 Task: Change the minimum contrast ratio to 7.
Action: Mouse moved to (13, 498)
Screenshot: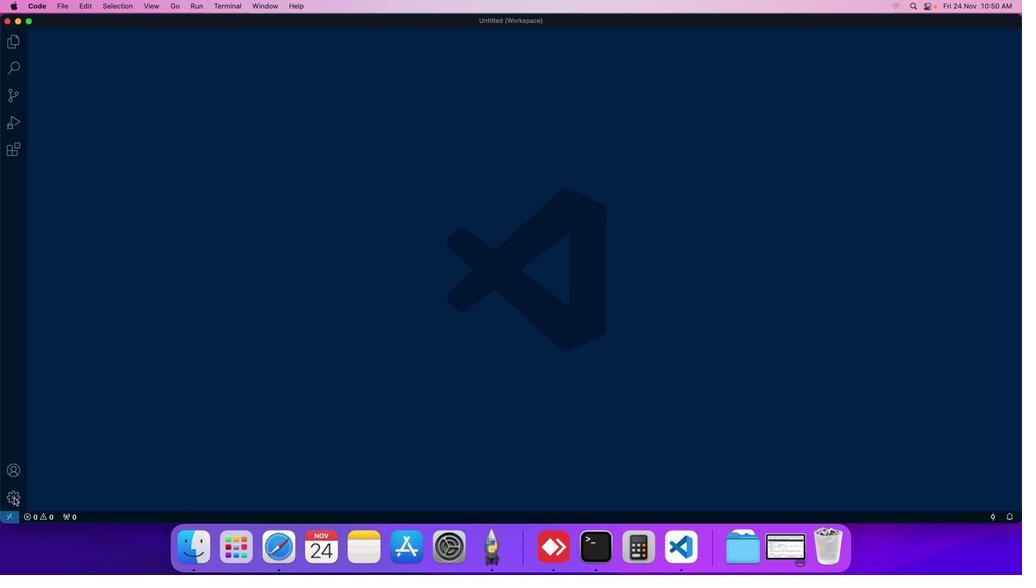 
Action: Mouse pressed left at (13, 498)
Screenshot: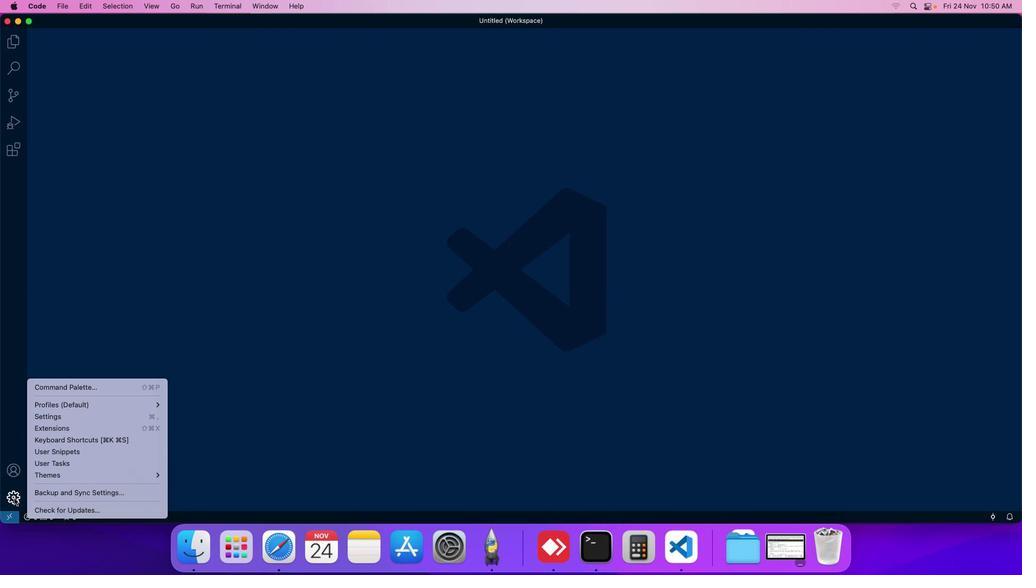 
Action: Mouse moved to (138, 418)
Screenshot: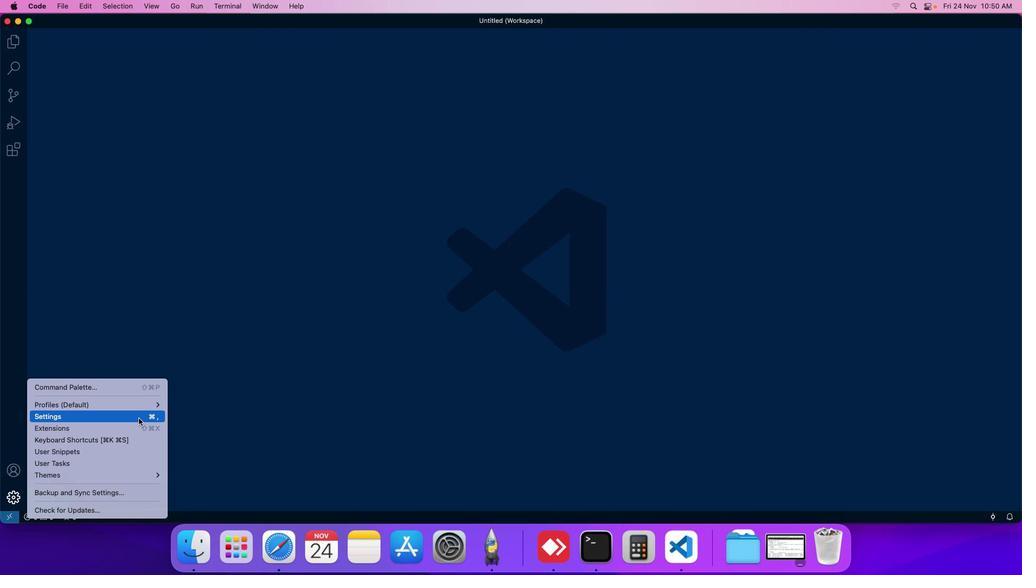 
Action: Mouse pressed left at (138, 418)
Screenshot: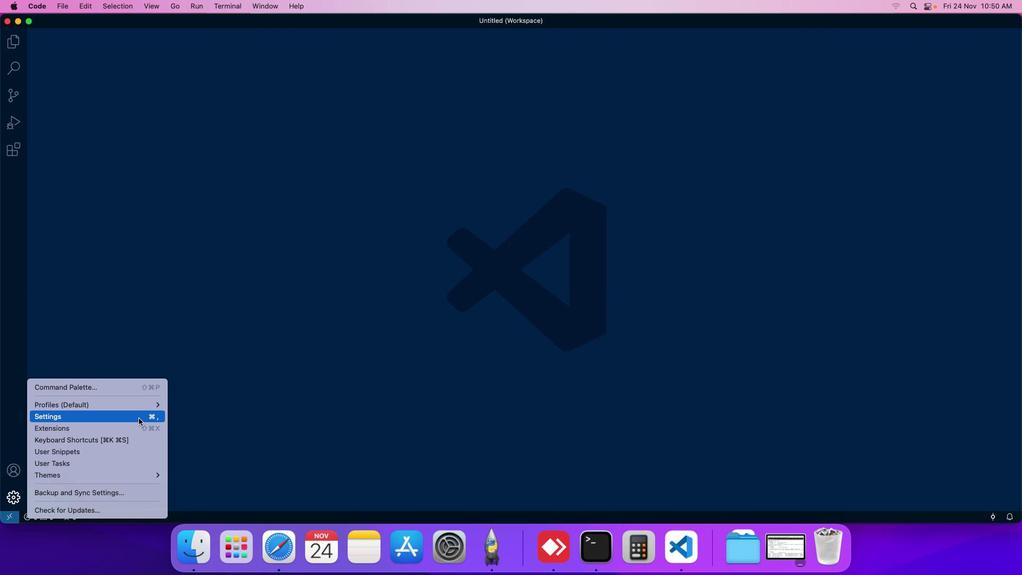 
Action: Mouse moved to (229, 156)
Screenshot: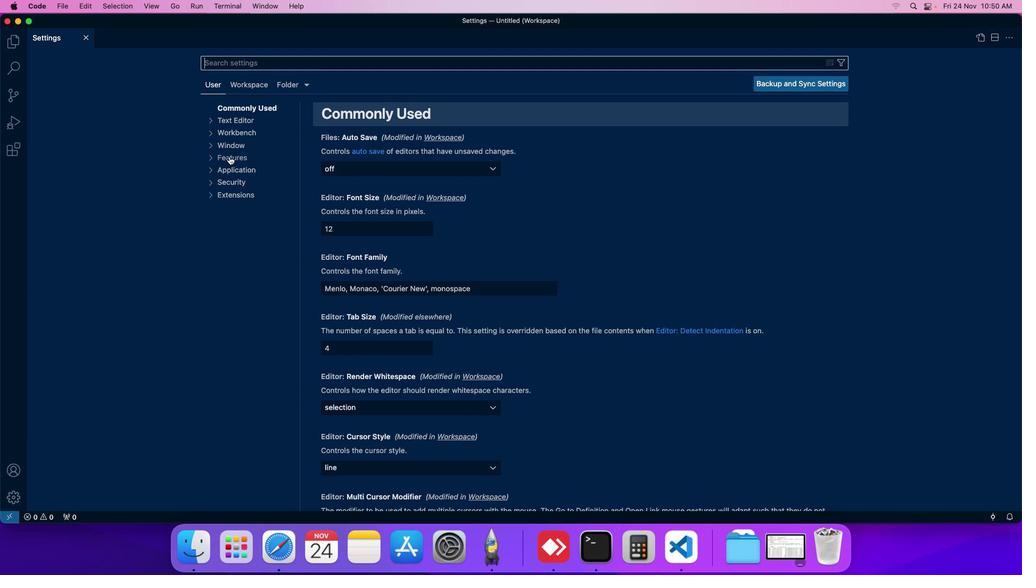 
Action: Mouse pressed left at (229, 156)
Screenshot: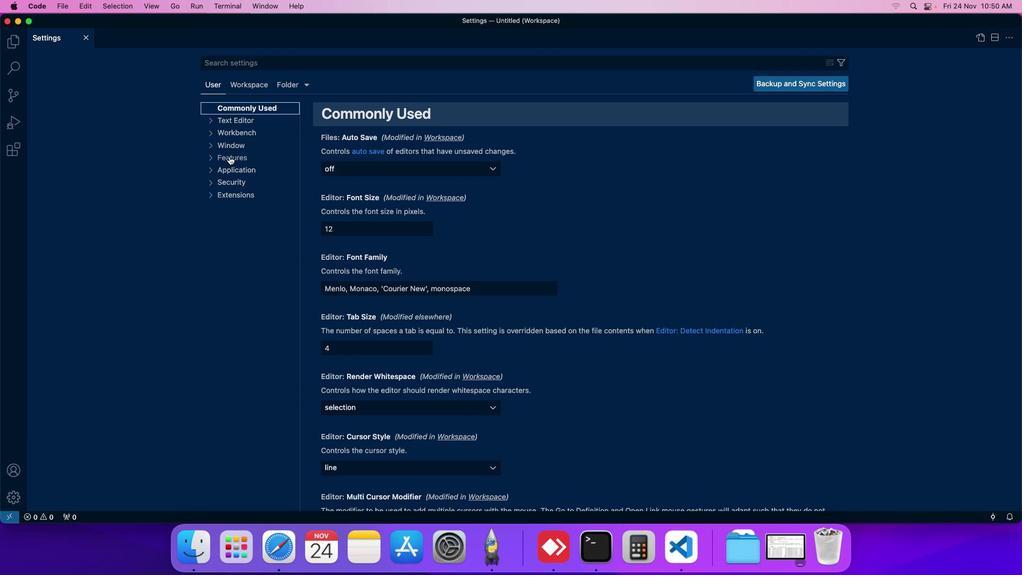 
Action: Mouse moved to (225, 253)
Screenshot: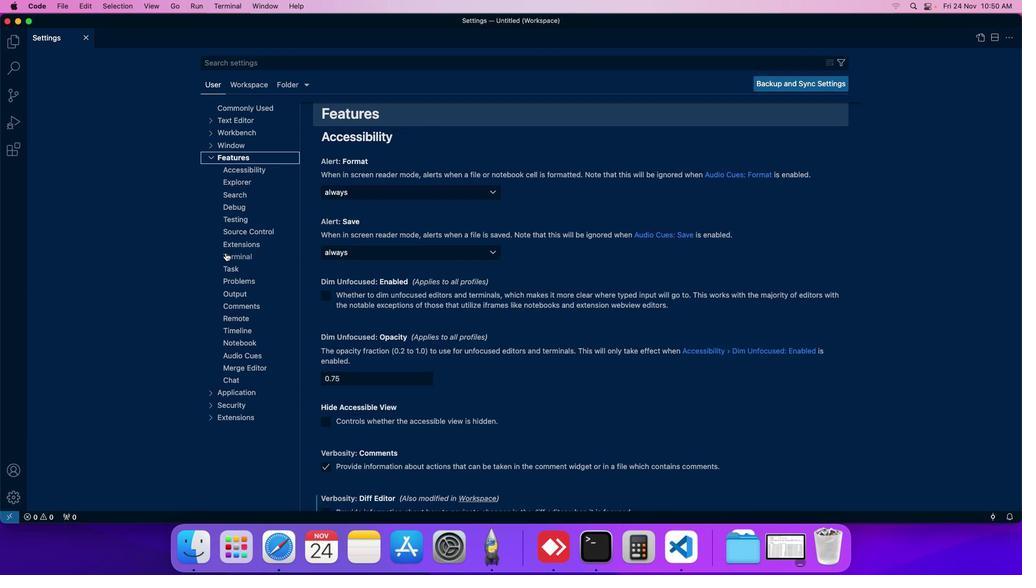 
Action: Mouse pressed left at (225, 253)
Screenshot: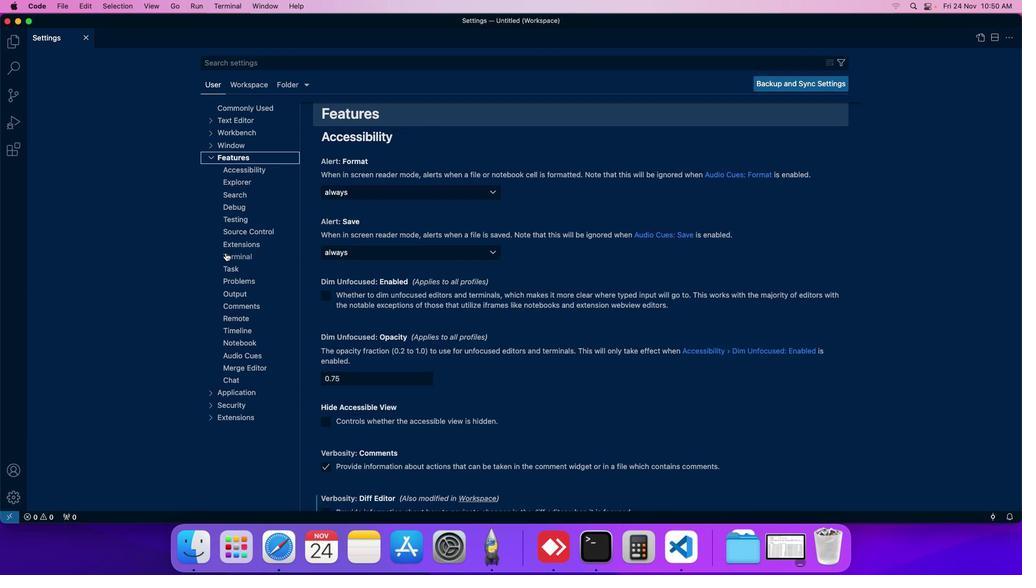 
Action: Mouse moved to (393, 310)
Screenshot: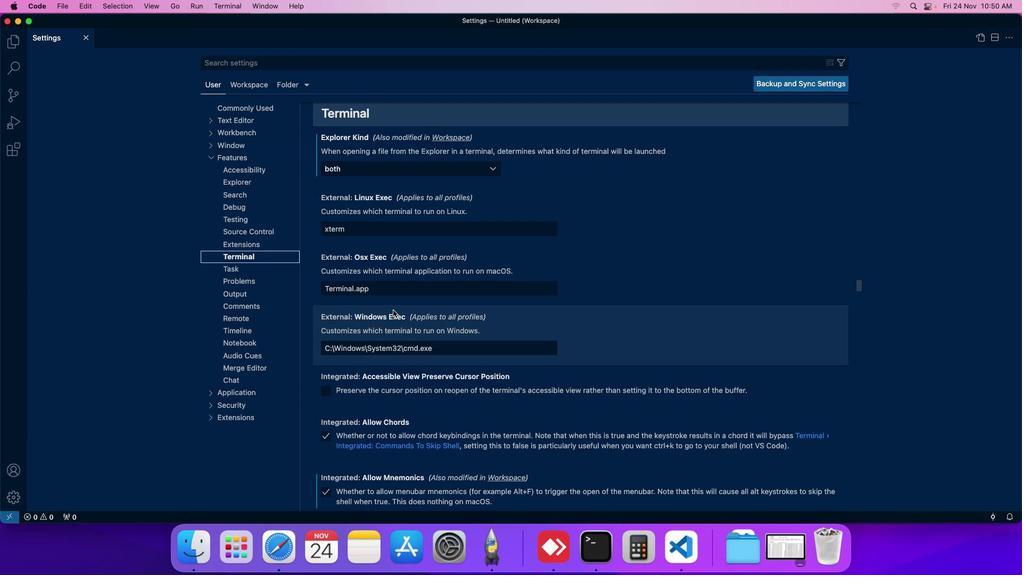 
Action: Mouse scrolled (393, 310) with delta (0, 0)
Screenshot: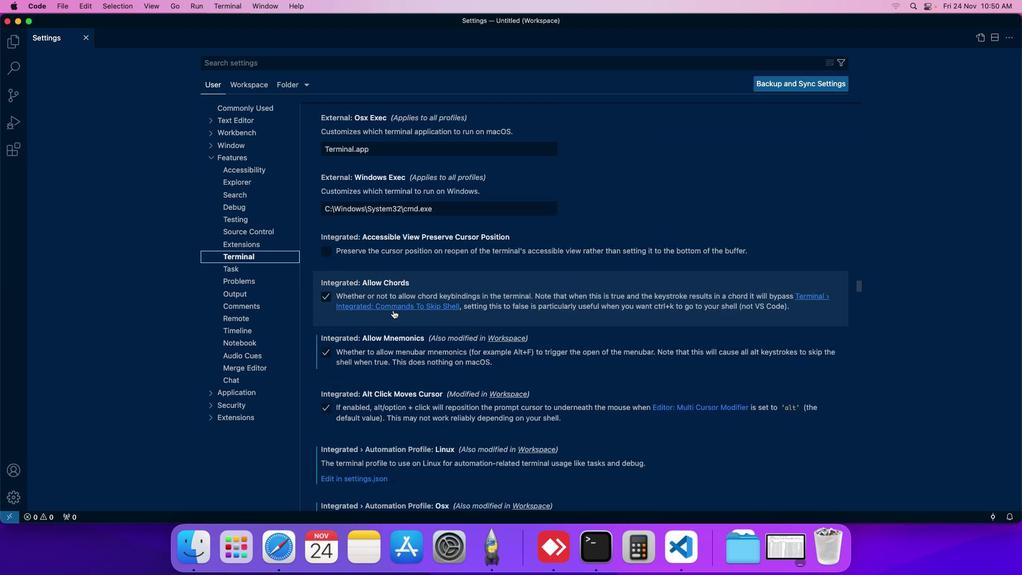 
Action: Mouse scrolled (393, 310) with delta (0, 0)
Screenshot: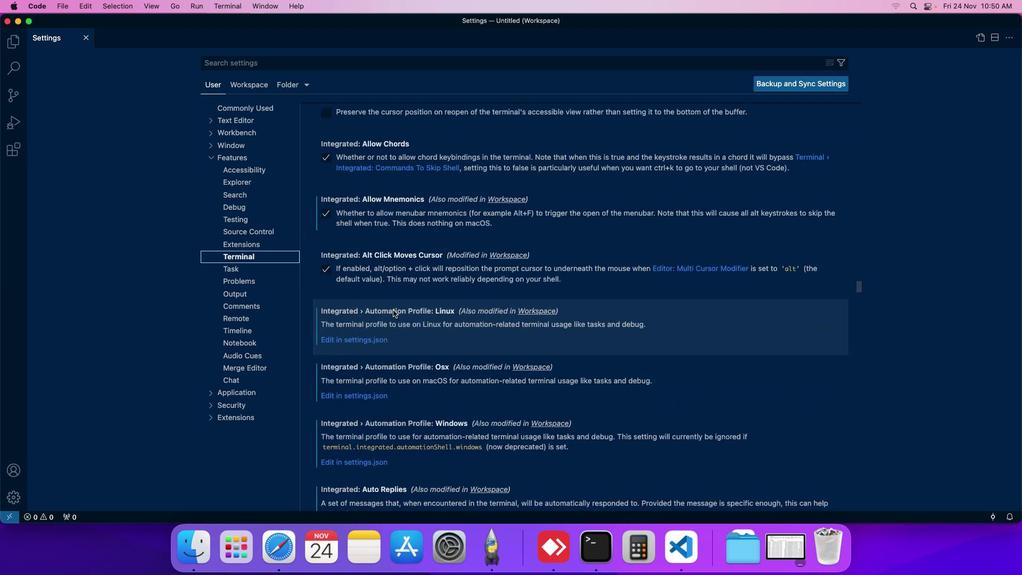 
Action: Mouse scrolled (393, 310) with delta (0, 0)
Screenshot: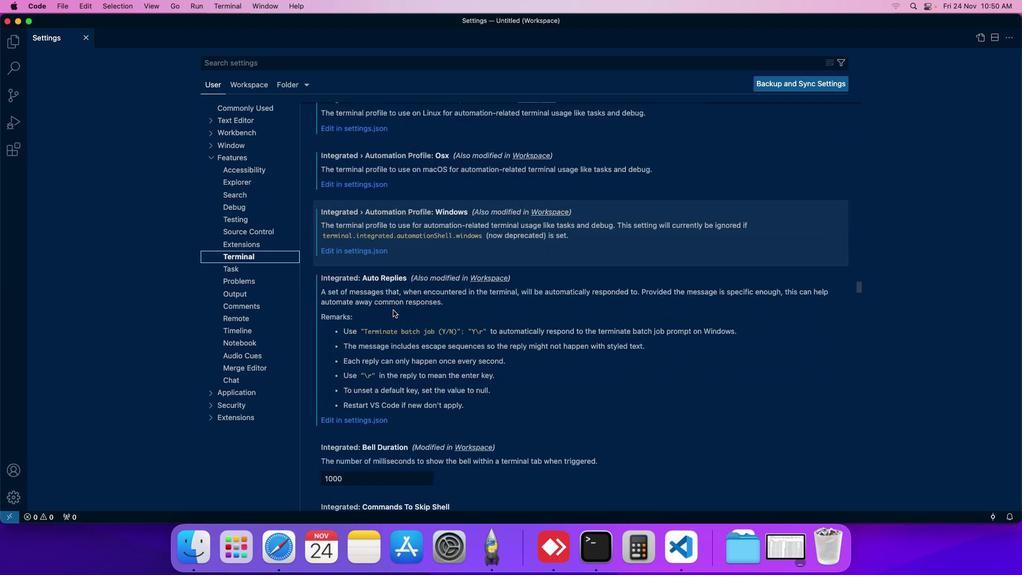 
Action: Mouse scrolled (393, 310) with delta (0, 0)
Screenshot: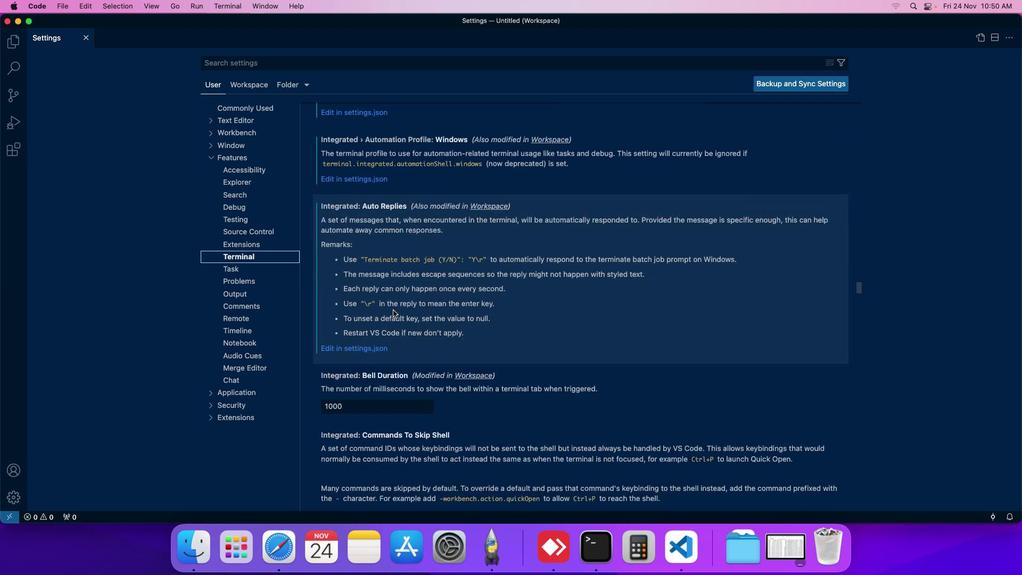 
Action: Mouse scrolled (393, 310) with delta (0, 0)
Screenshot: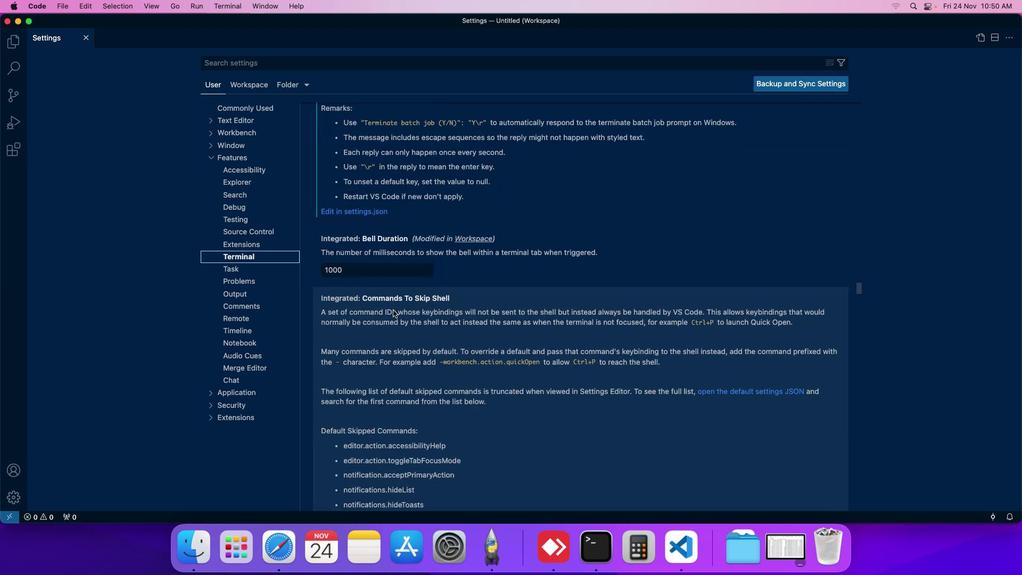 
Action: Mouse scrolled (393, 310) with delta (0, 0)
Screenshot: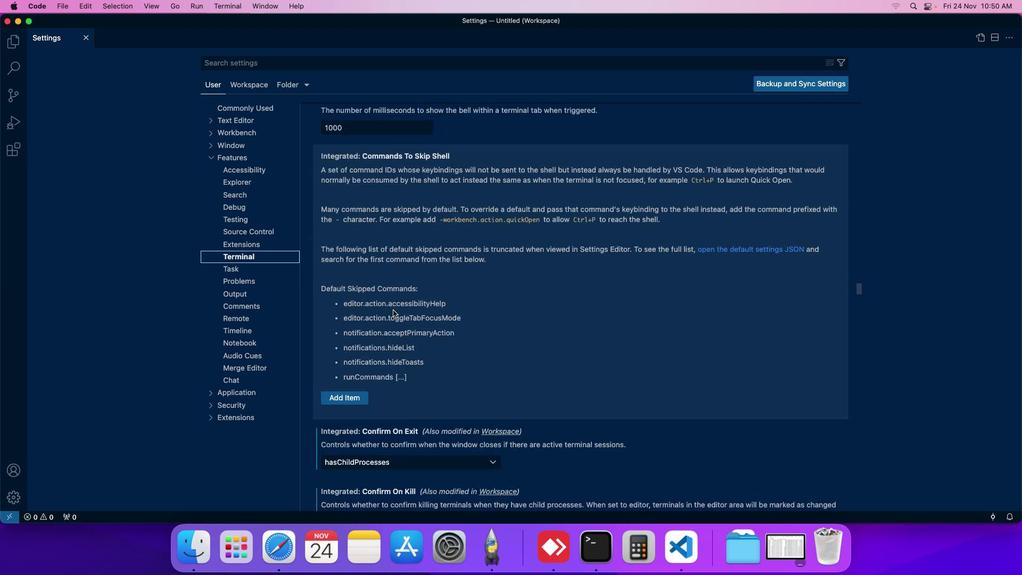 
Action: Mouse scrolled (393, 310) with delta (0, 0)
Screenshot: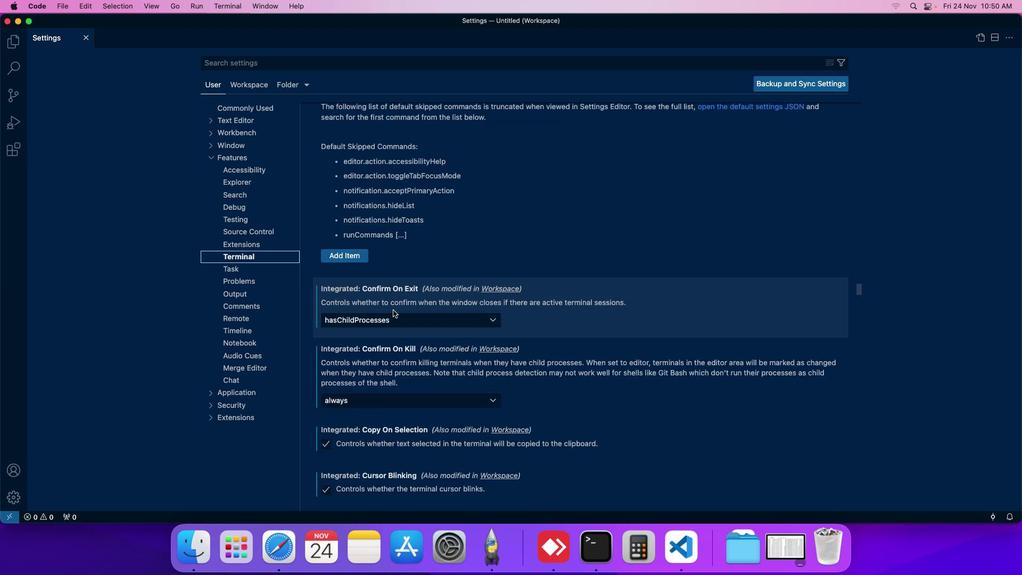 
Action: Mouse scrolled (393, 310) with delta (0, 0)
Screenshot: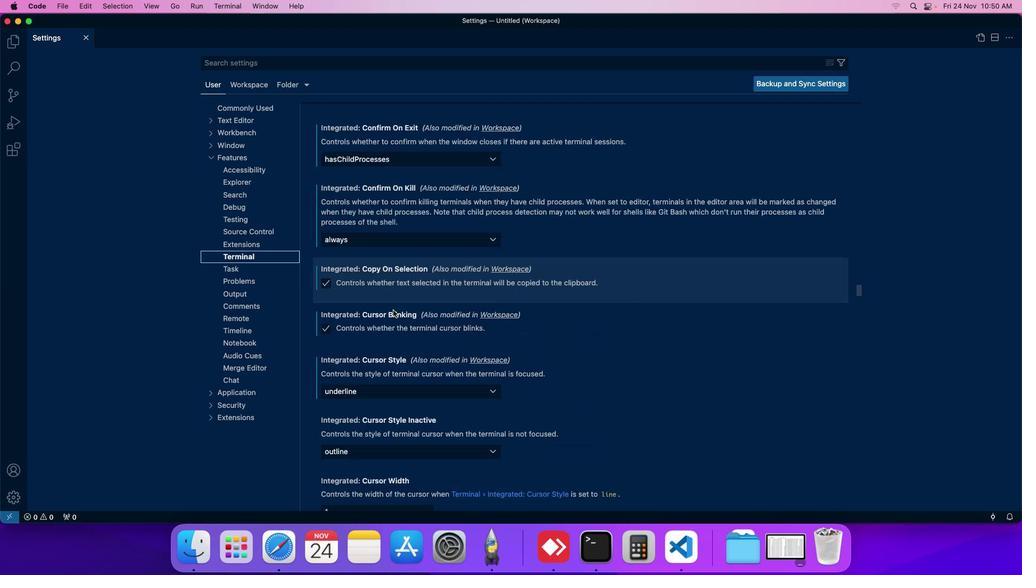 
Action: Mouse scrolled (393, 310) with delta (0, 0)
Screenshot: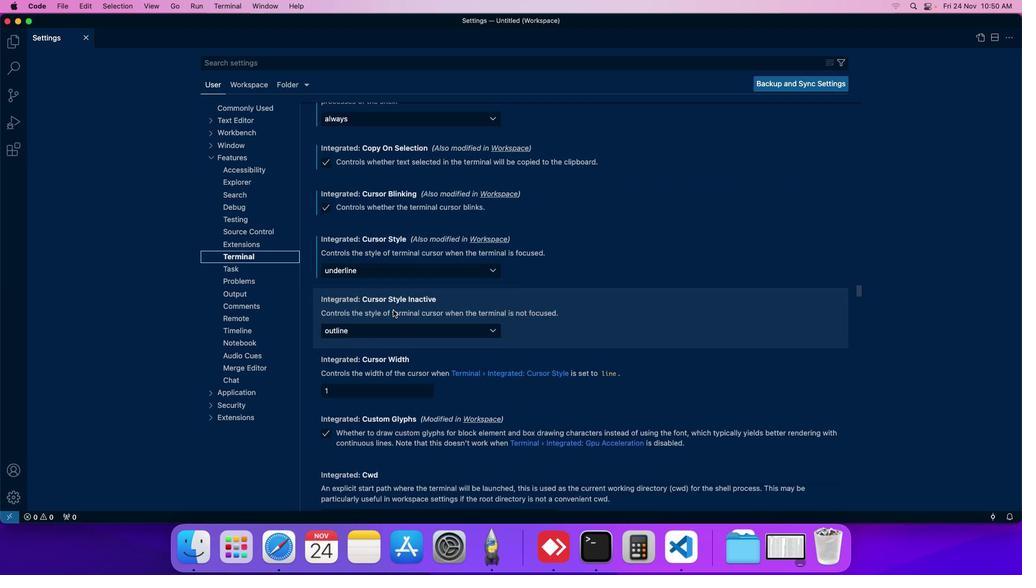 
Action: Mouse scrolled (393, 310) with delta (0, 0)
Screenshot: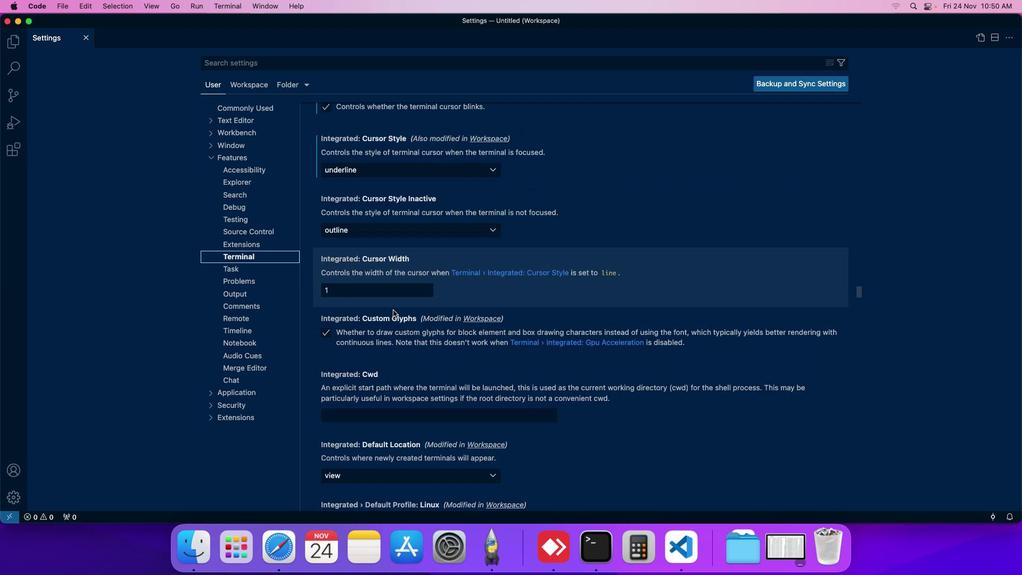 
Action: Mouse scrolled (393, 310) with delta (0, 0)
Screenshot: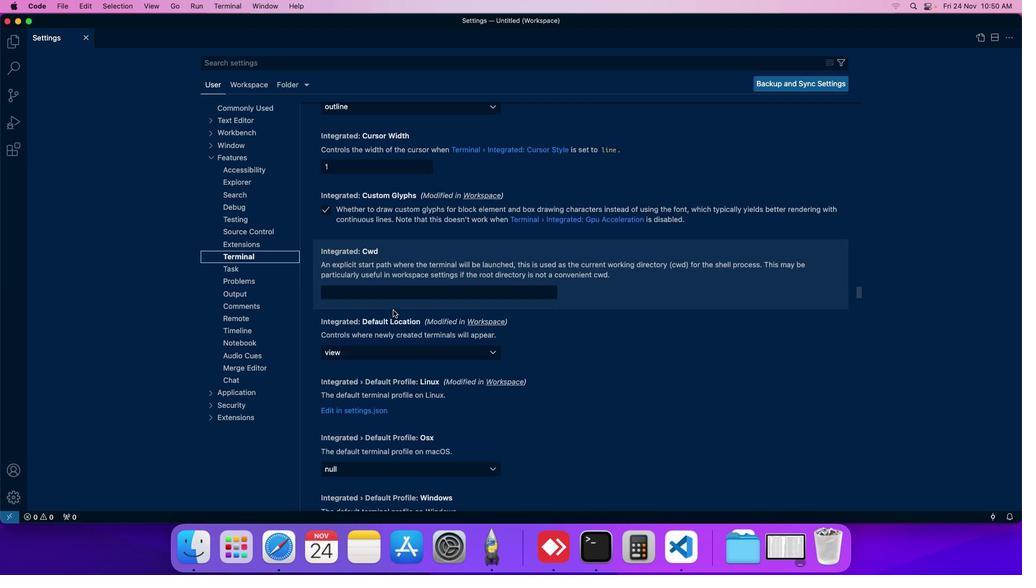 
Action: Mouse scrolled (393, 310) with delta (0, 0)
Screenshot: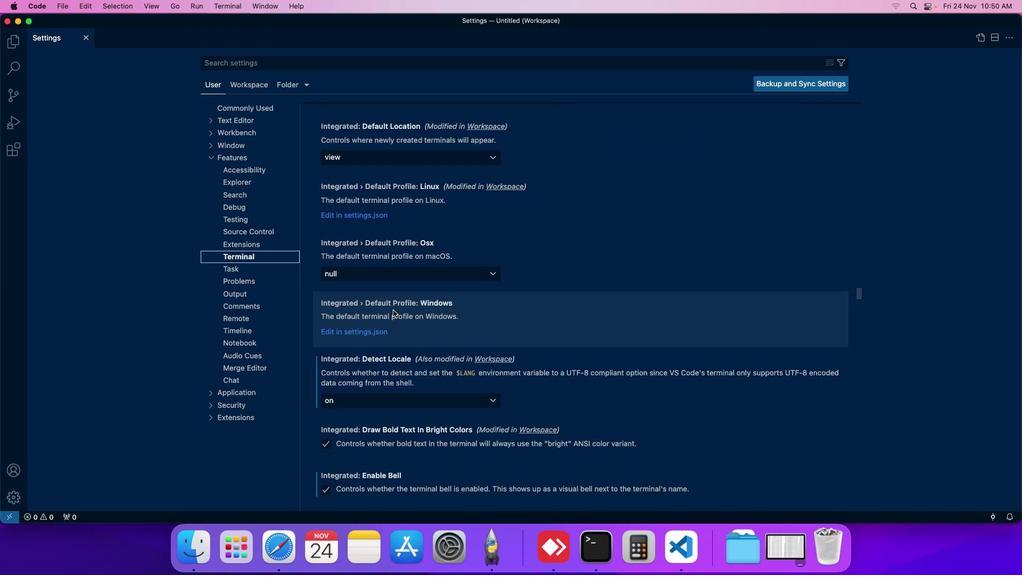 
Action: Mouse moved to (393, 310)
Screenshot: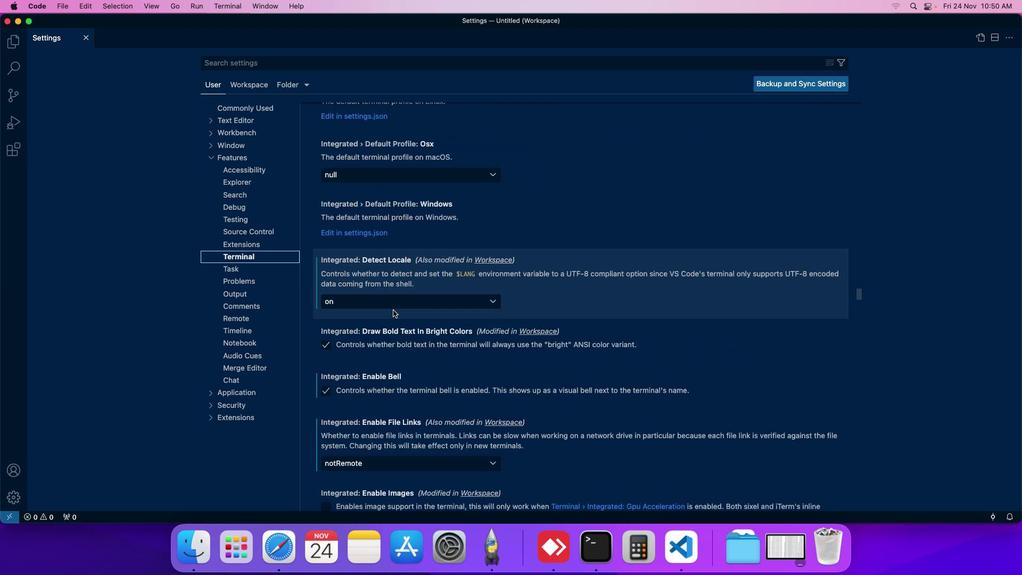 
Action: Mouse scrolled (393, 310) with delta (0, 0)
Screenshot: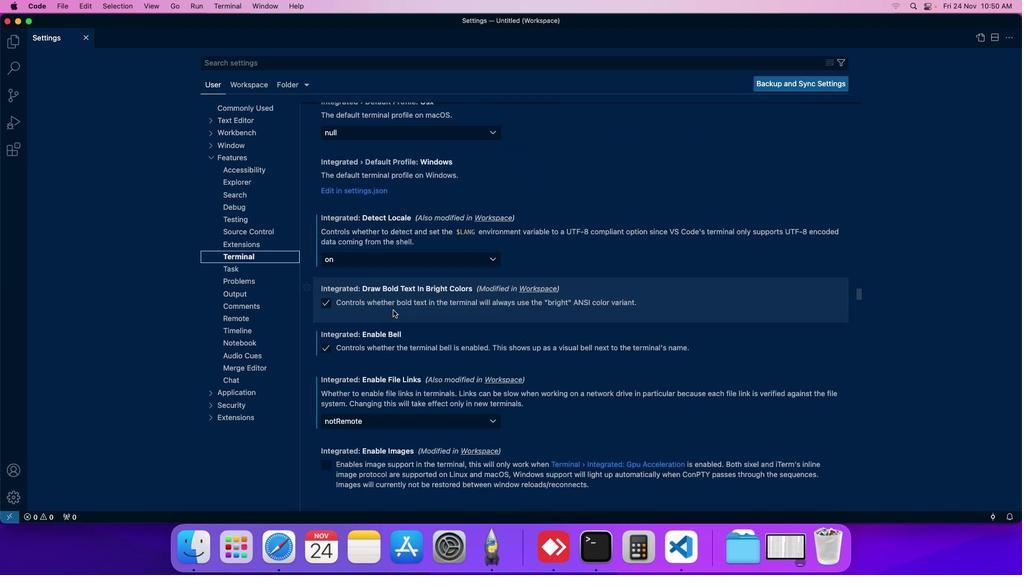 
Action: Mouse scrolled (393, 310) with delta (0, 0)
Screenshot: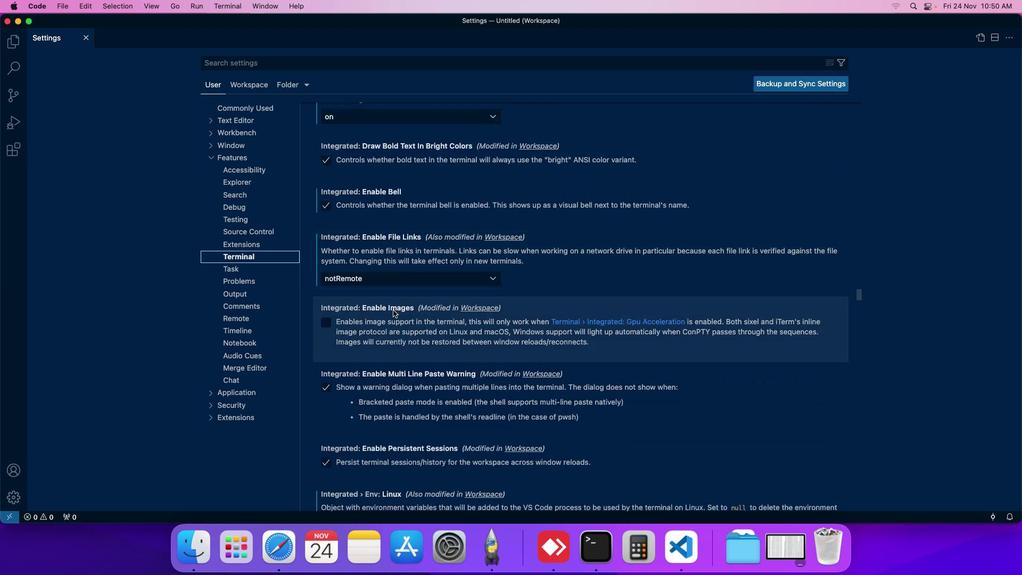 
Action: Mouse scrolled (393, 310) with delta (0, 0)
Screenshot: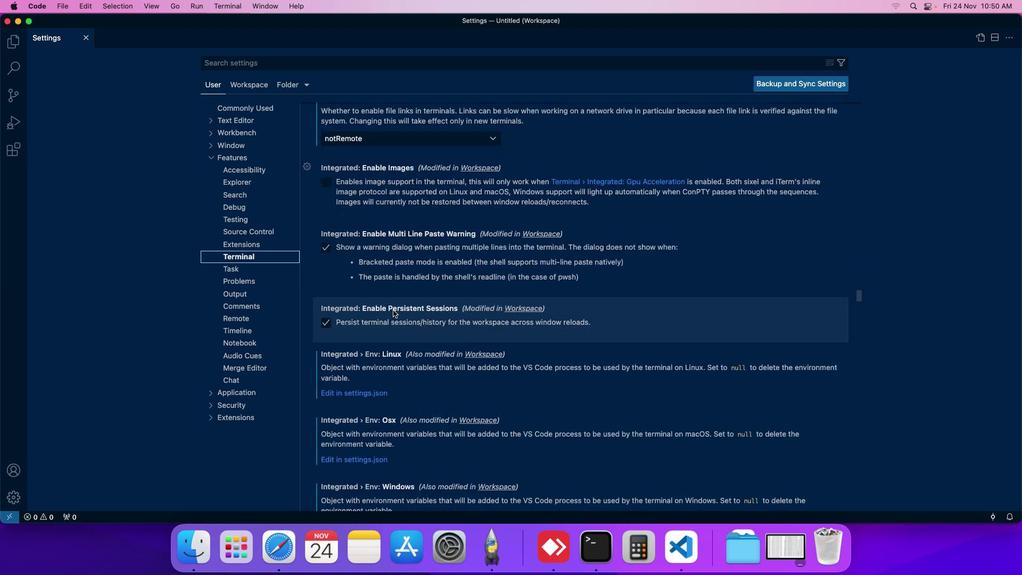 
Action: Mouse scrolled (393, 310) with delta (0, 0)
Screenshot: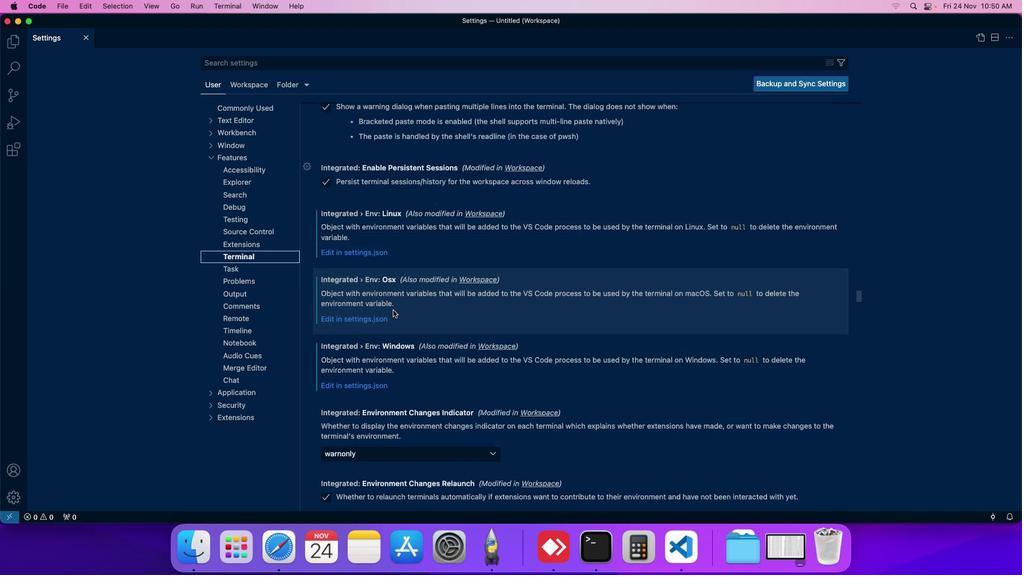 
Action: Mouse scrolled (393, 310) with delta (0, 0)
Screenshot: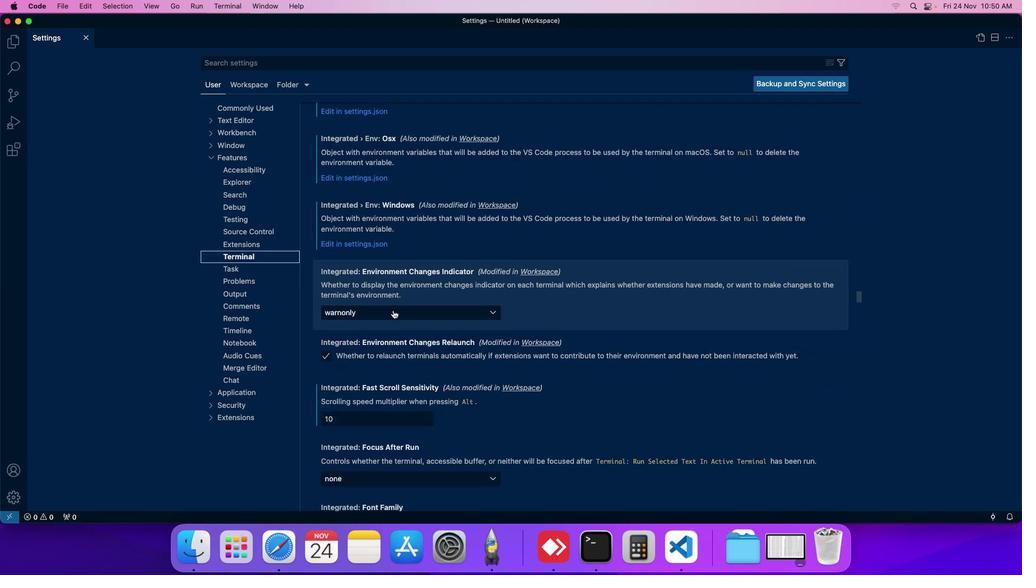 
Action: Mouse scrolled (393, 310) with delta (0, 0)
Screenshot: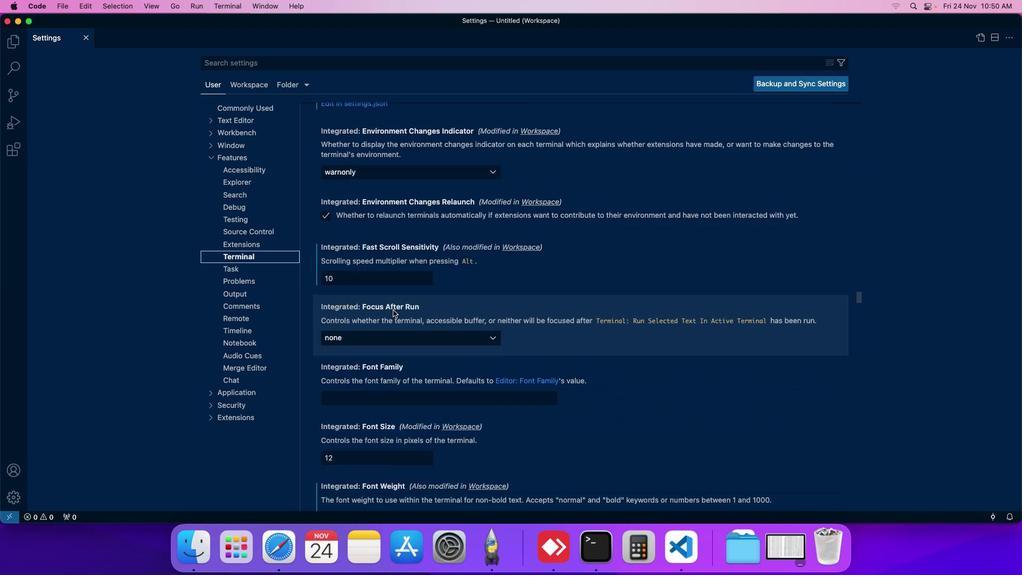 
Action: Mouse scrolled (393, 310) with delta (0, 0)
Screenshot: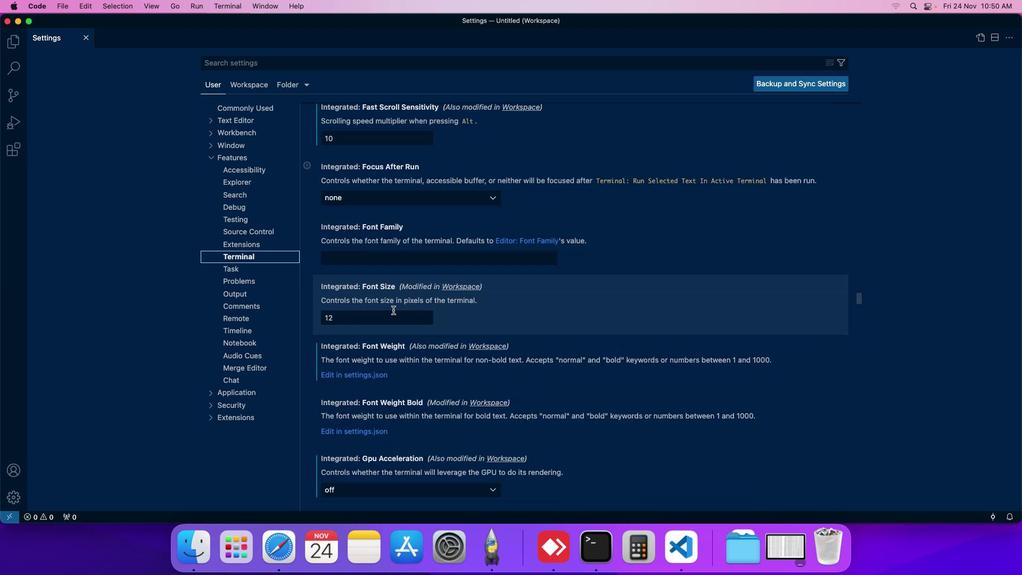 
Action: Mouse scrolled (393, 310) with delta (0, 0)
Screenshot: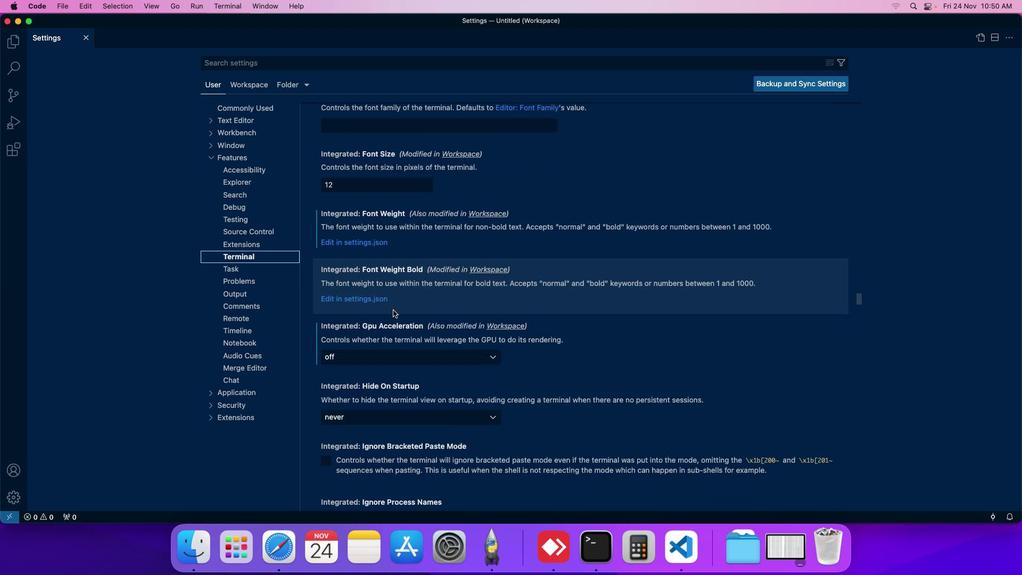
Action: Mouse scrolled (393, 310) with delta (0, 0)
Screenshot: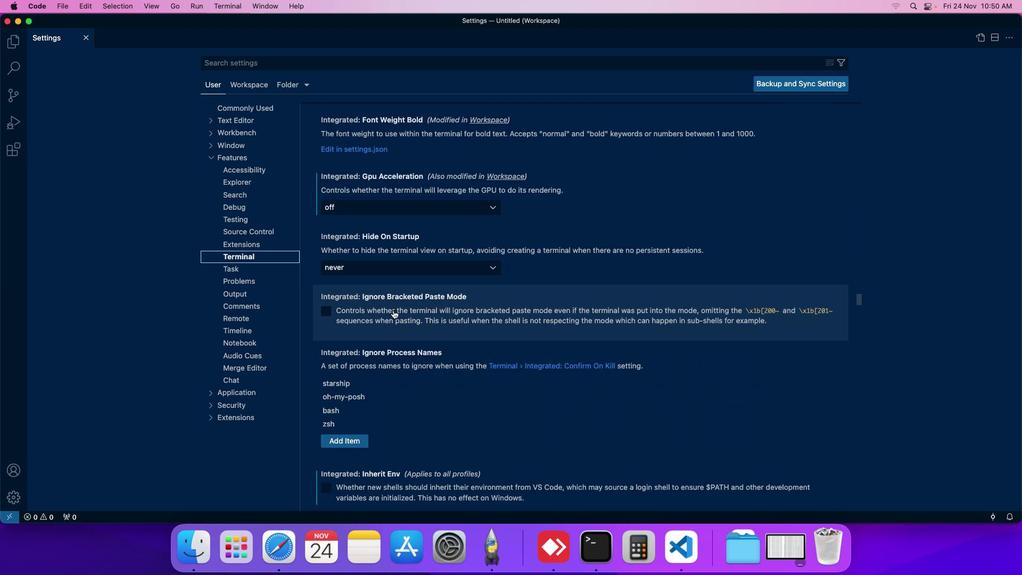 
Action: Mouse scrolled (393, 310) with delta (0, 0)
Screenshot: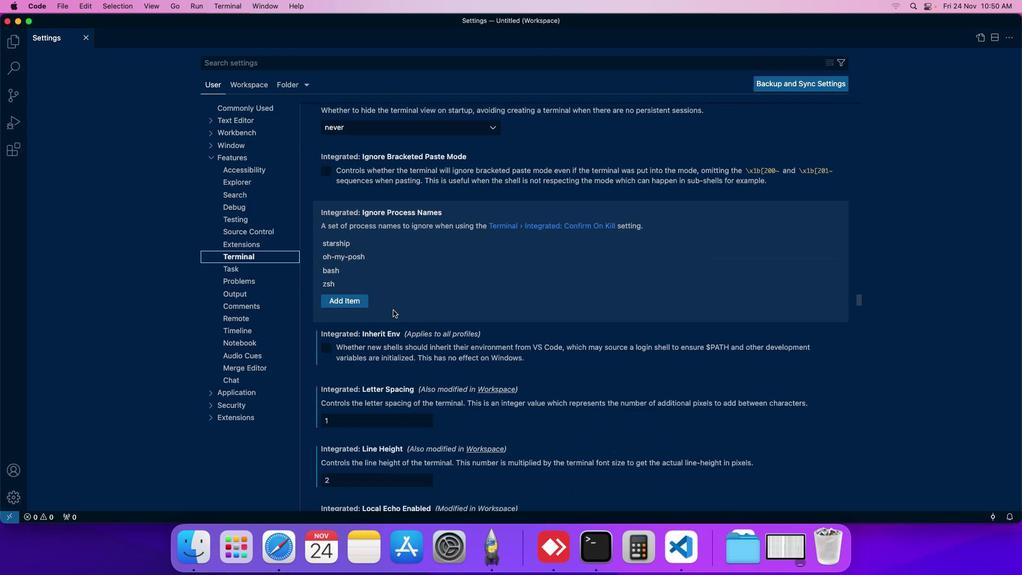 
Action: Mouse scrolled (393, 310) with delta (0, 0)
Screenshot: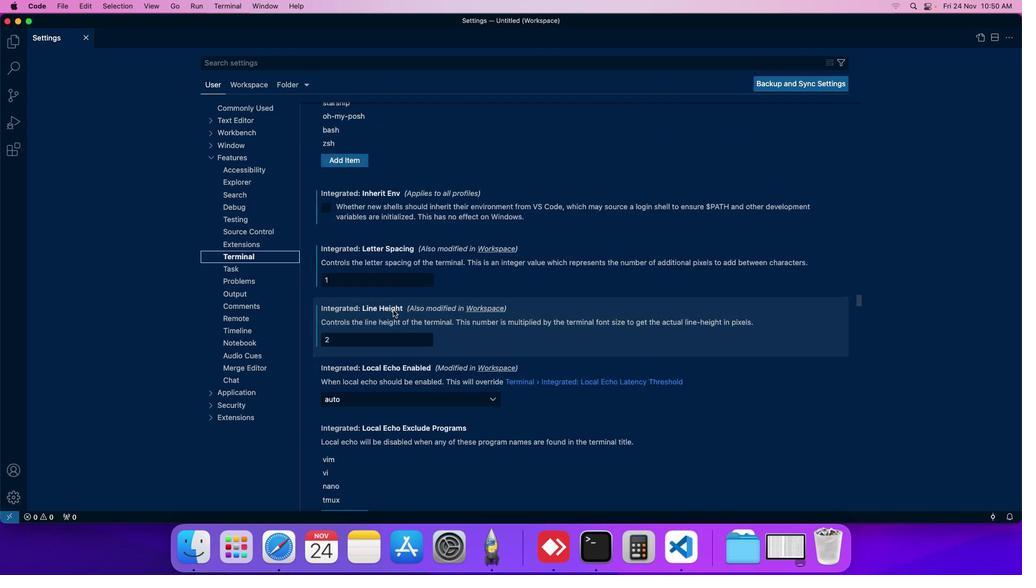 
Action: Mouse scrolled (393, 310) with delta (0, 0)
Screenshot: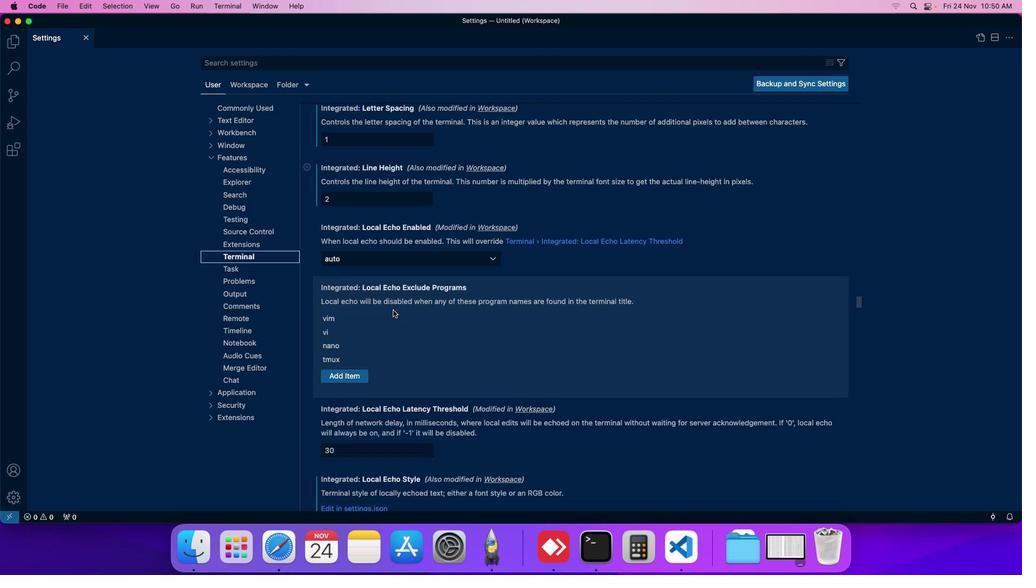 
Action: Mouse scrolled (393, 310) with delta (0, 0)
Screenshot: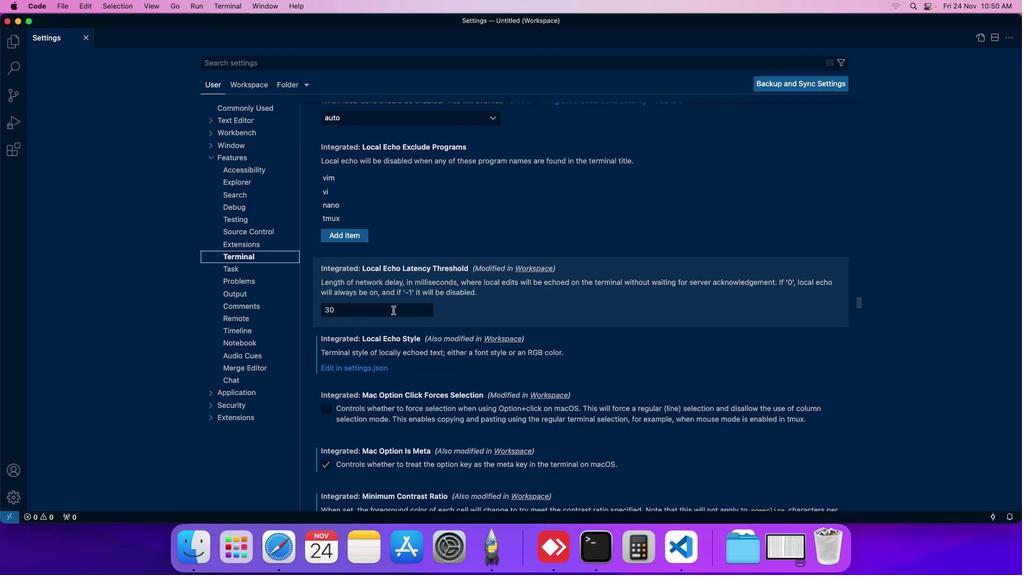 
Action: Mouse scrolled (393, 310) with delta (0, 0)
Screenshot: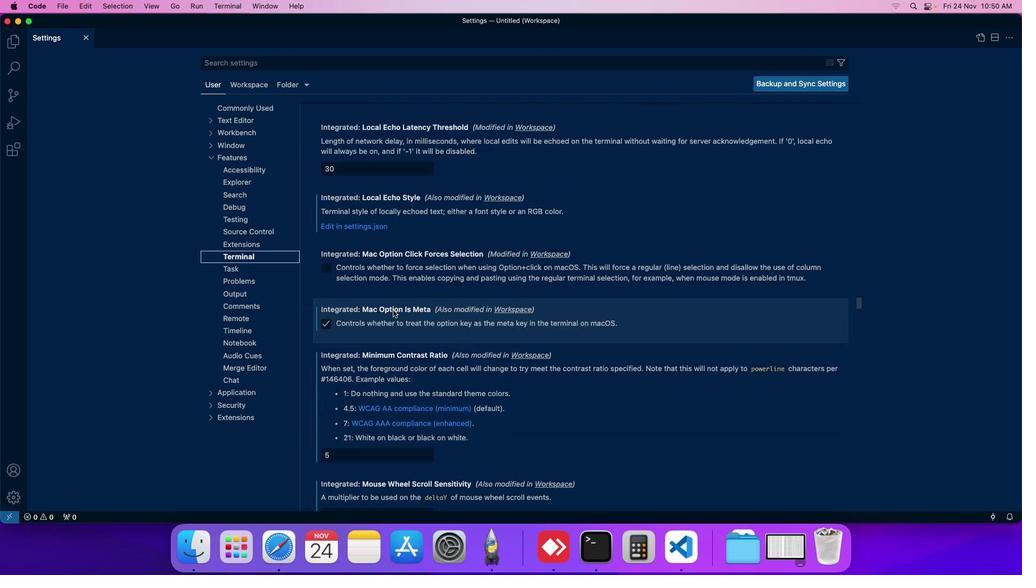 
Action: Mouse scrolled (393, 310) with delta (0, 0)
Screenshot: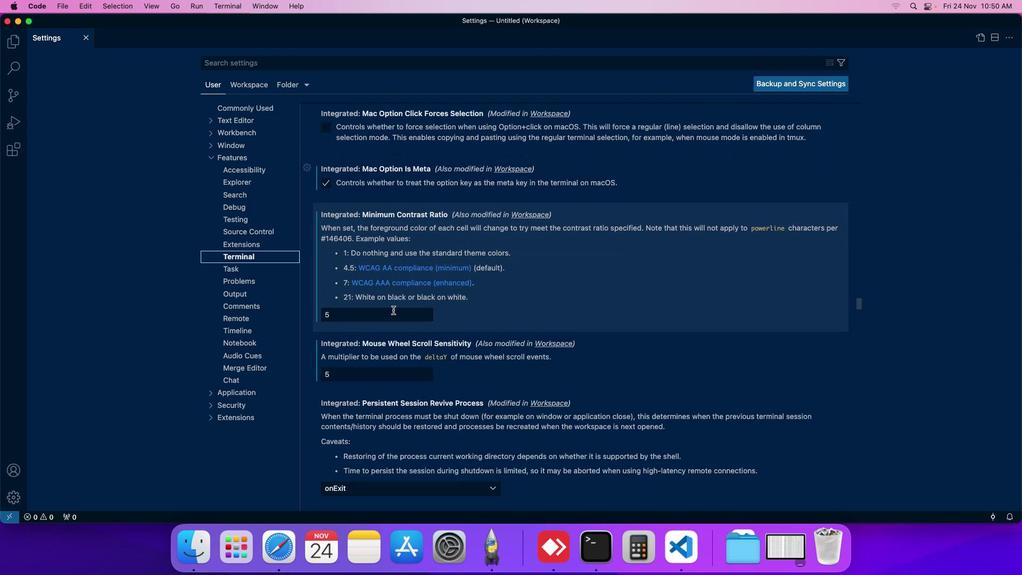 
Action: Mouse moved to (386, 314)
Screenshot: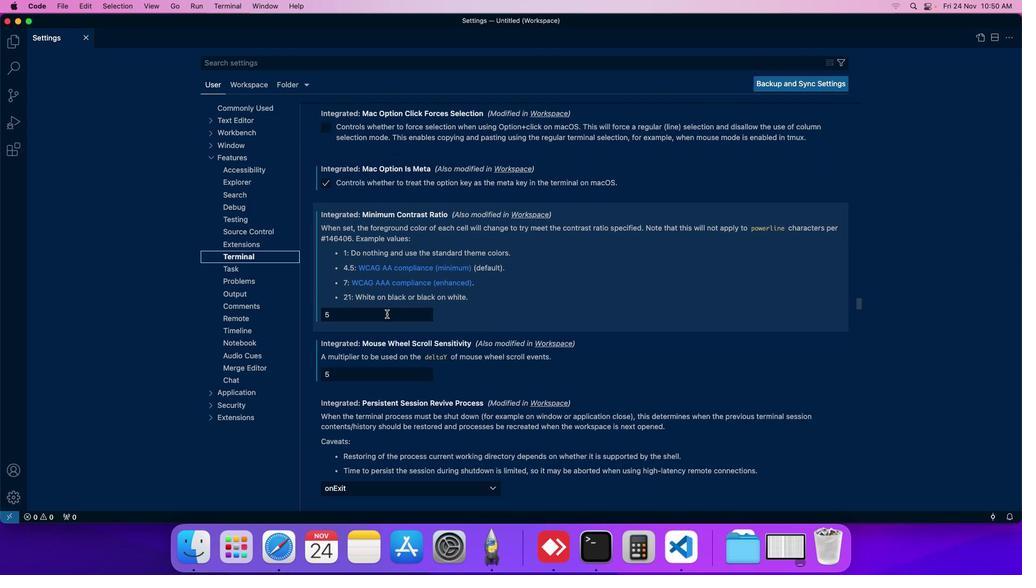 
Action: Mouse pressed left at (386, 314)
Screenshot: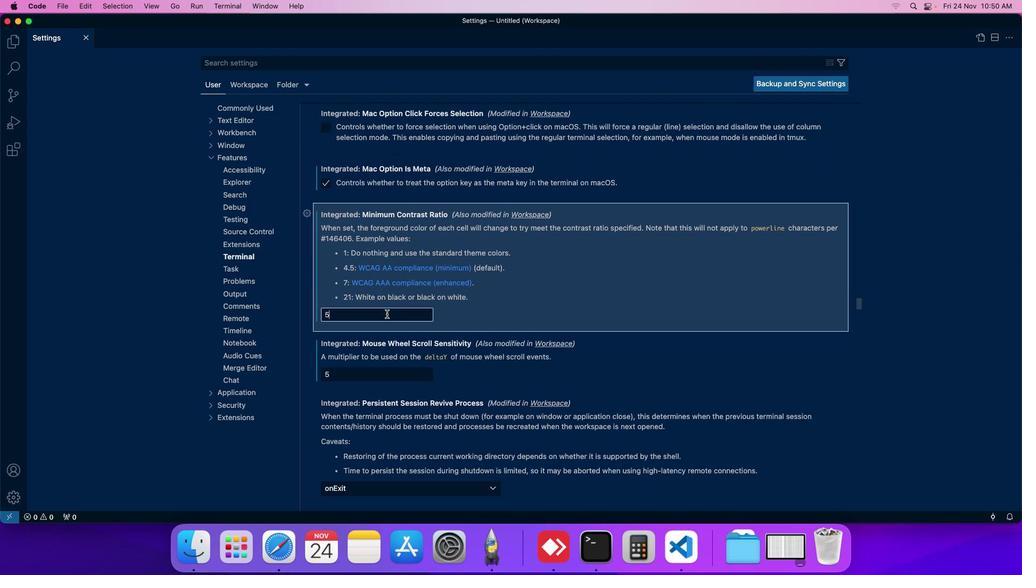 
Action: Mouse moved to (386, 314)
Screenshot: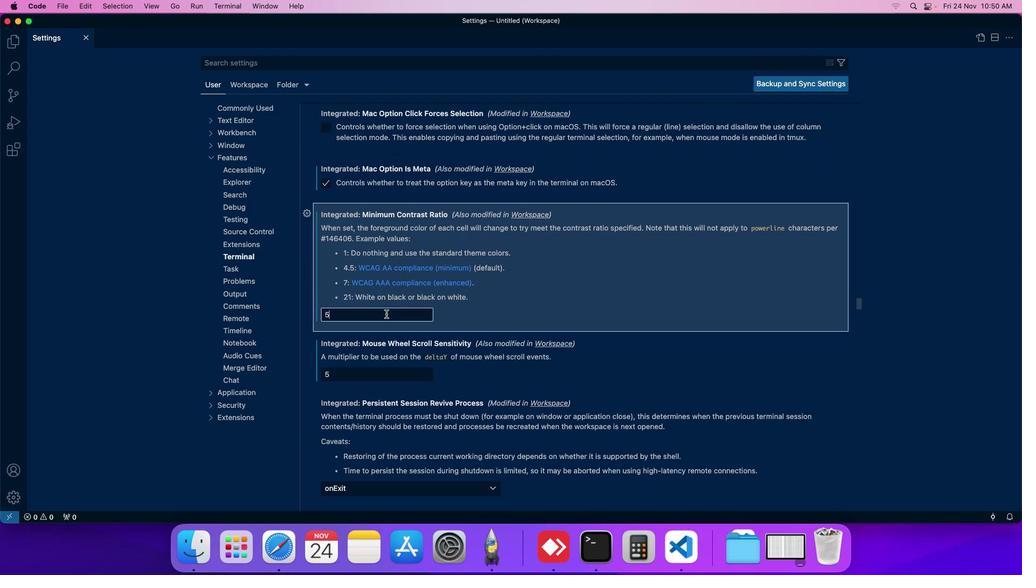 
Action: Key pressed Key.backspace'7'
Screenshot: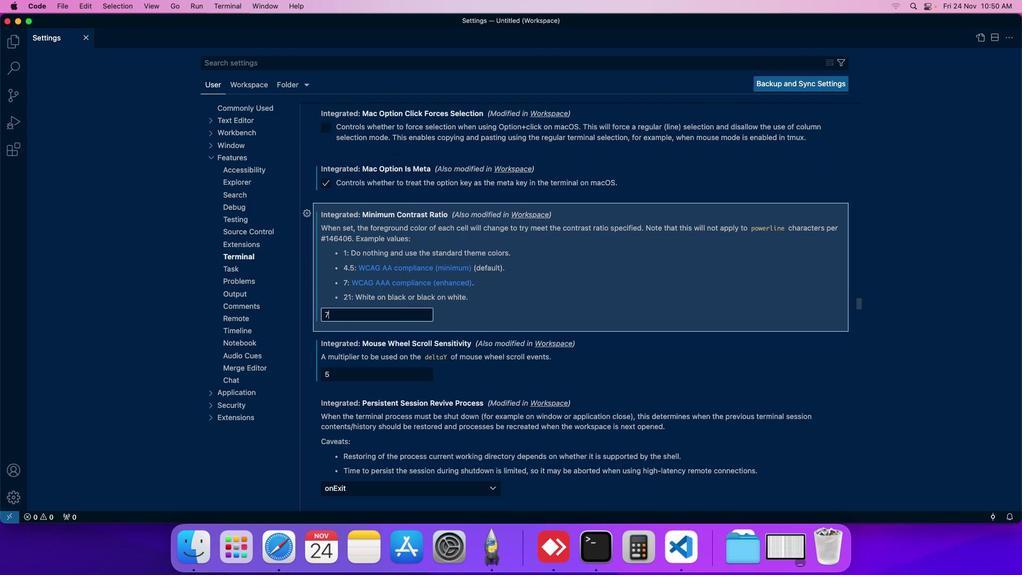 
